 Task: Log work in the project WorkWave for the issue 'Integrate a new marketing analytics tool into an existing marketing campaign to improve data-driven decision making' spent time as '2w 2d 2h 12m' and remaining time as '2w 2d 12h 27m' and move to top of backlog. Now add the issue to the epic 'Cloud Infrastructure as Code (IaC) Implementation'.
Action: Mouse moved to (815, 301)
Screenshot: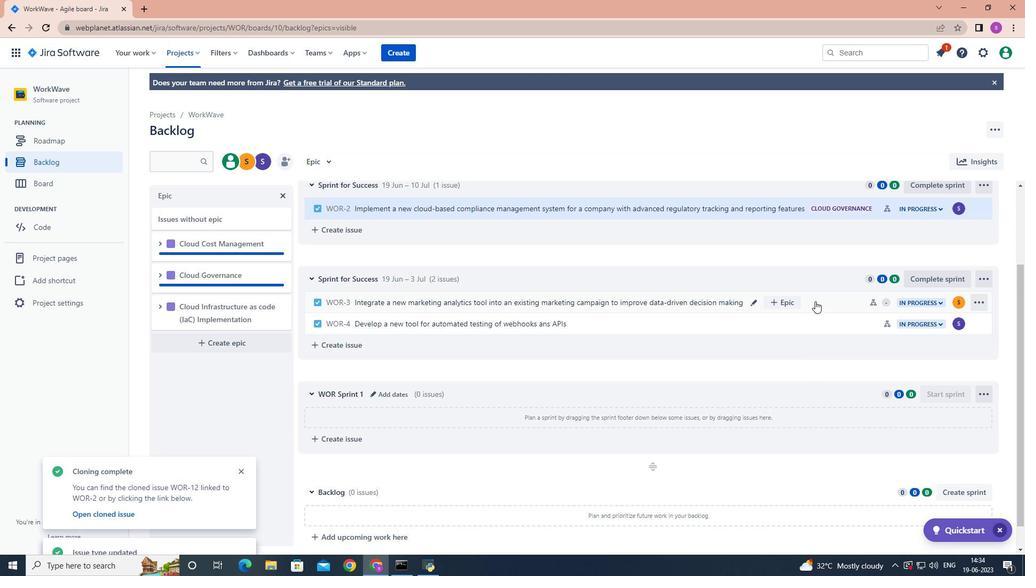 
Action: Mouse pressed left at (815, 301)
Screenshot: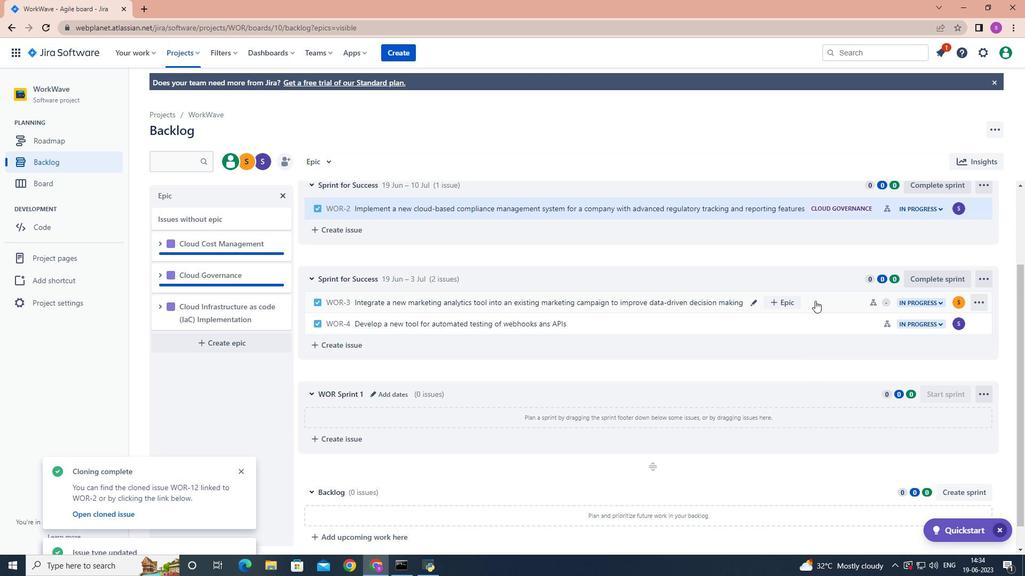 
Action: Mouse moved to (983, 193)
Screenshot: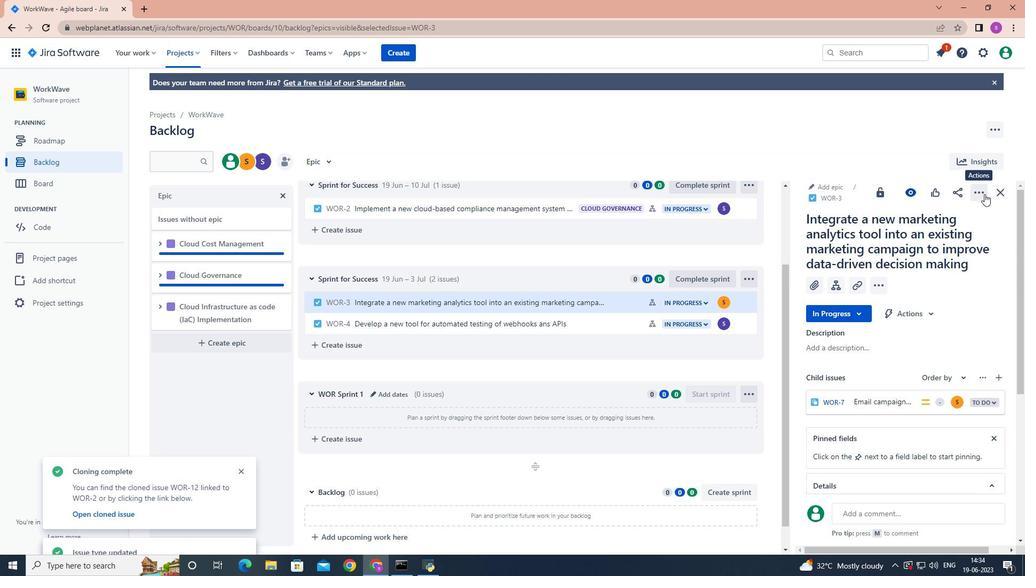 
Action: Mouse pressed left at (983, 193)
Screenshot: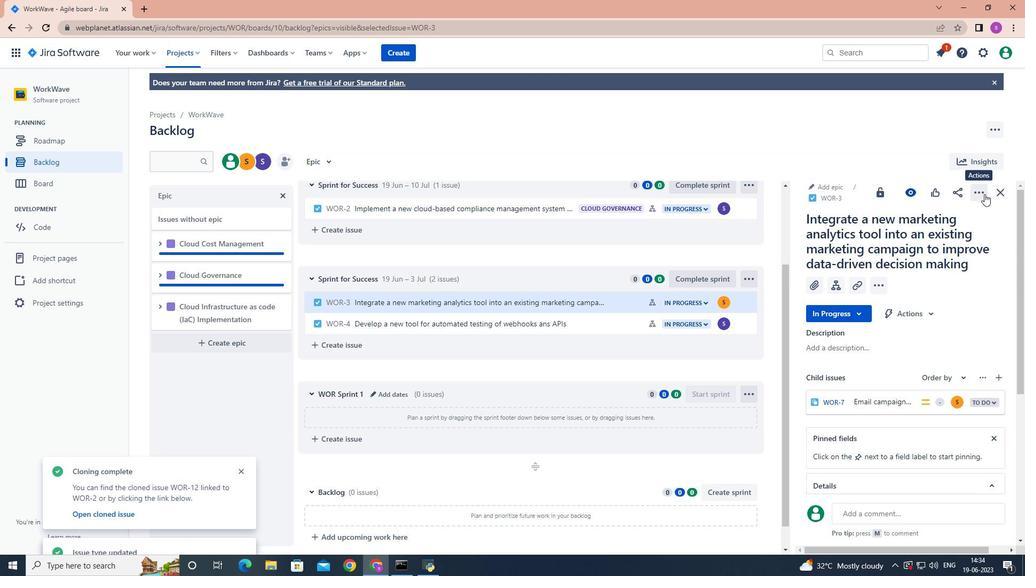 
Action: Mouse moved to (954, 224)
Screenshot: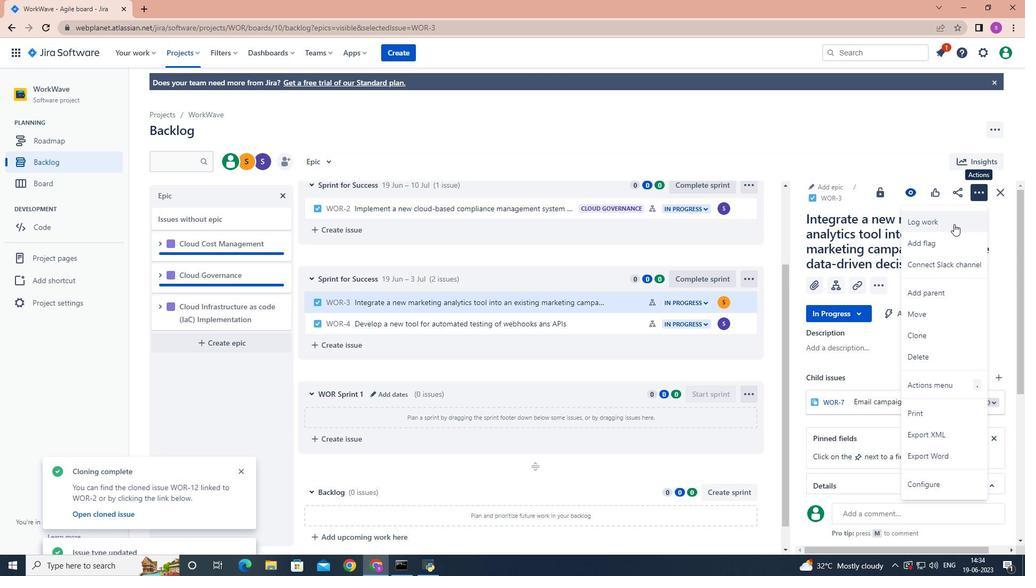 
Action: Mouse pressed left at (954, 224)
Screenshot: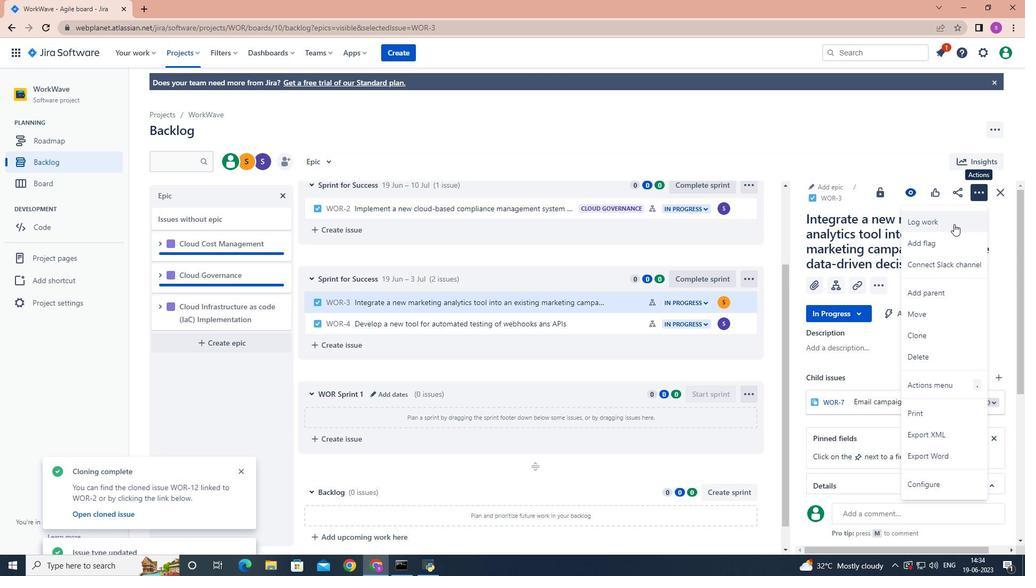 
Action: Mouse moved to (950, 224)
Screenshot: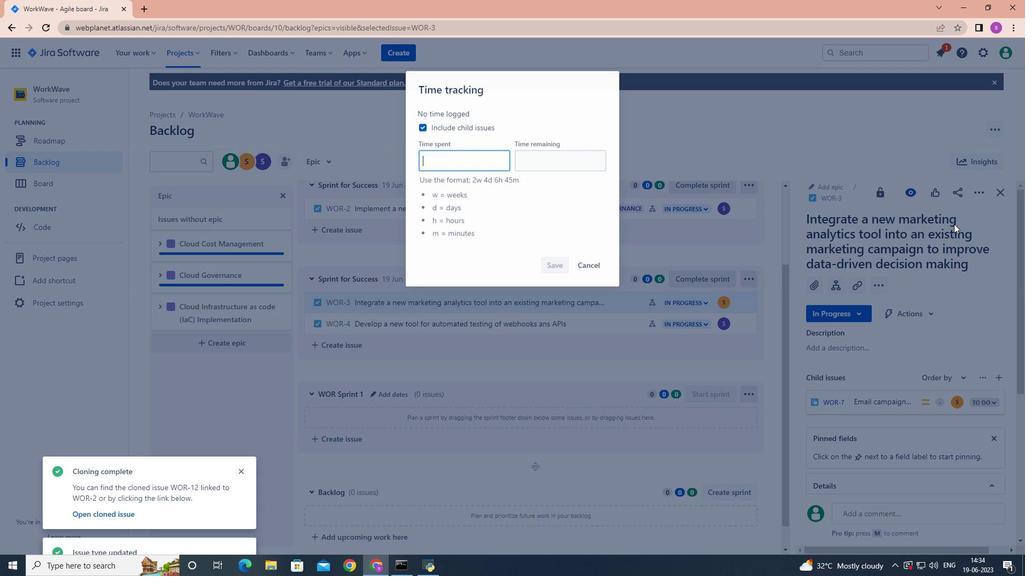 
Action: Key pressed 2w<Key.space>2d<Key.space>2h<Key.space>12m
Screenshot: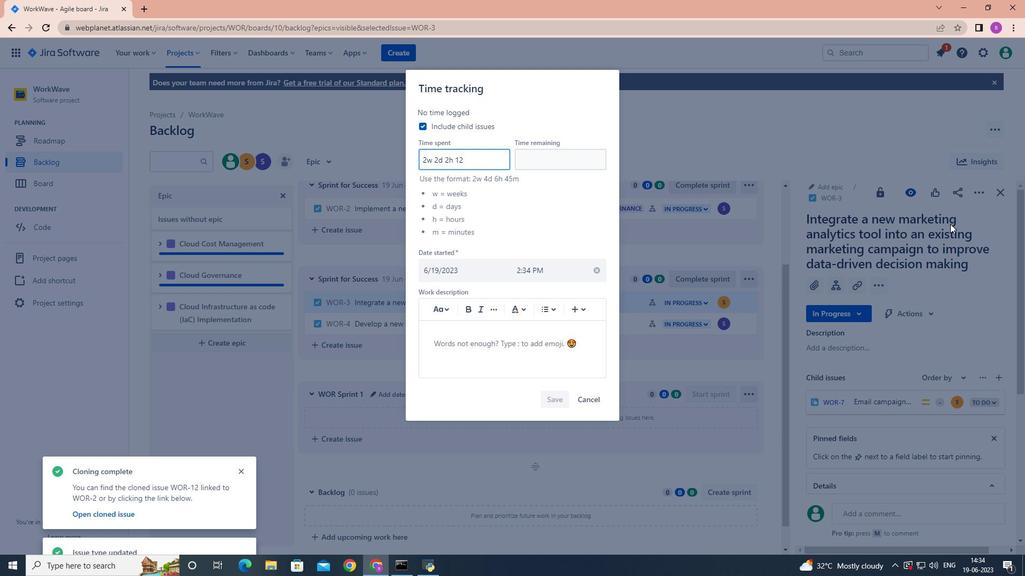 
Action: Mouse moved to (530, 159)
Screenshot: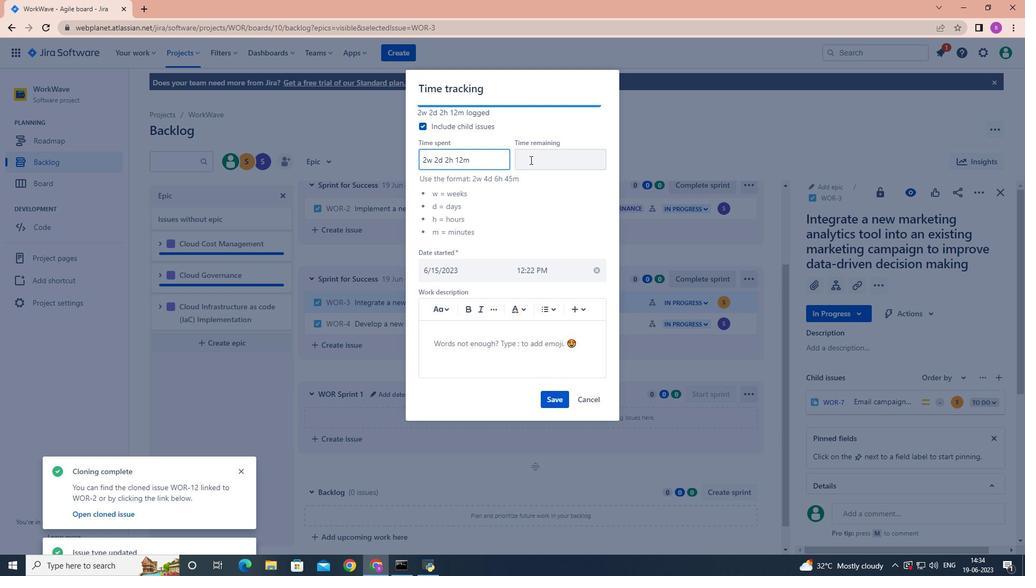 
Action: Mouse pressed left at (530, 159)
Screenshot: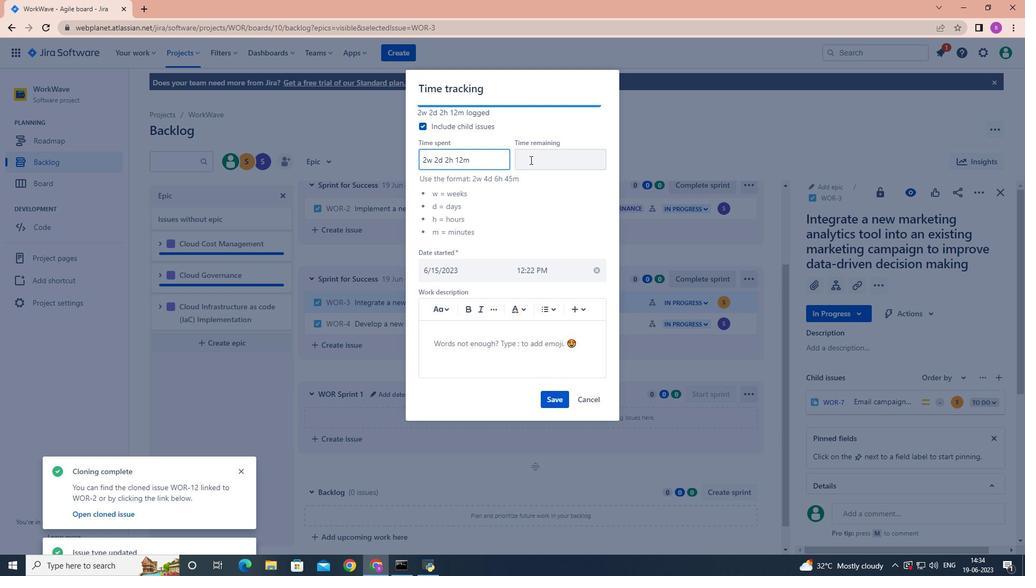 
Action: Key pressed 2w<Key.space>2d<Key.space>12h<Key.space>27m
Screenshot: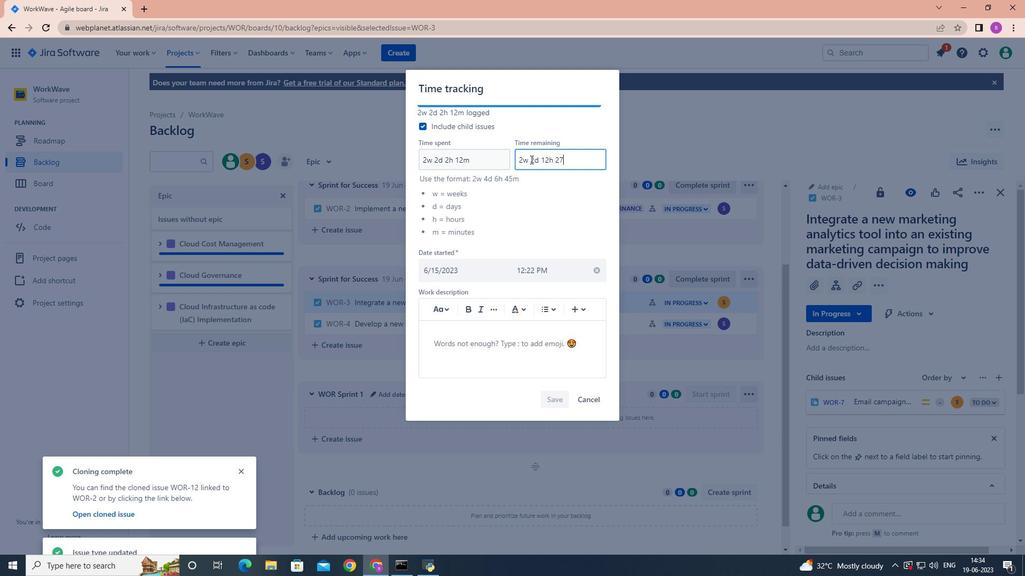 
Action: Mouse moved to (546, 400)
Screenshot: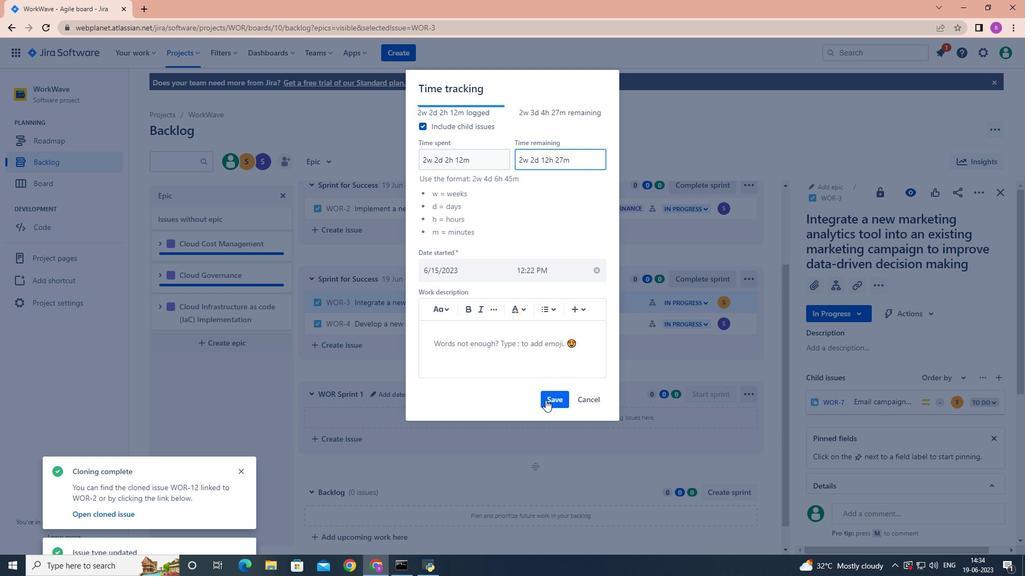 
Action: Mouse pressed left at (546, 400)
Screenshot: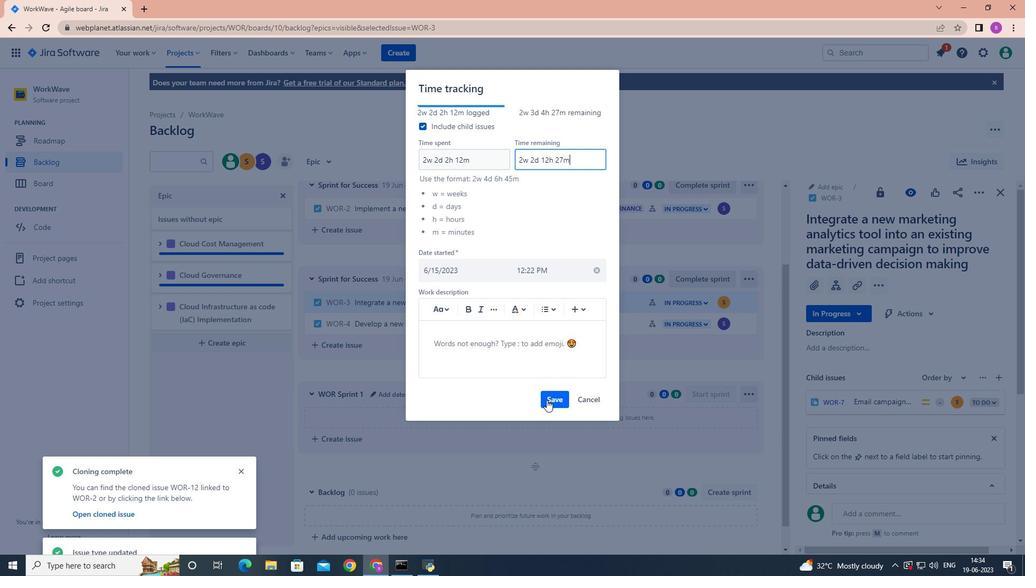 
Action: Mouse moved to (744, 301)
Screenshot: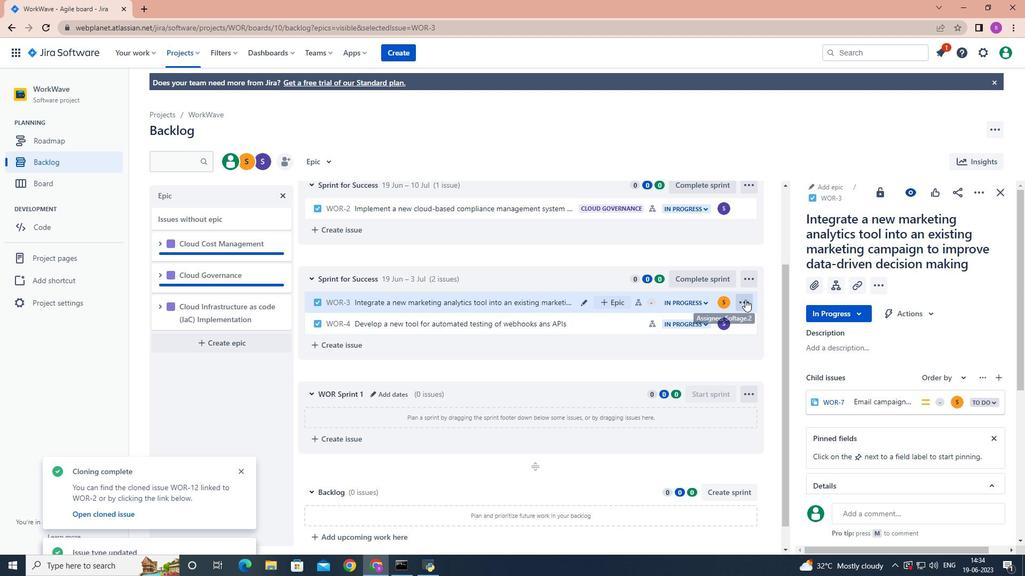 
Action: Mouse pressed left at (744, 301)
Screenshot: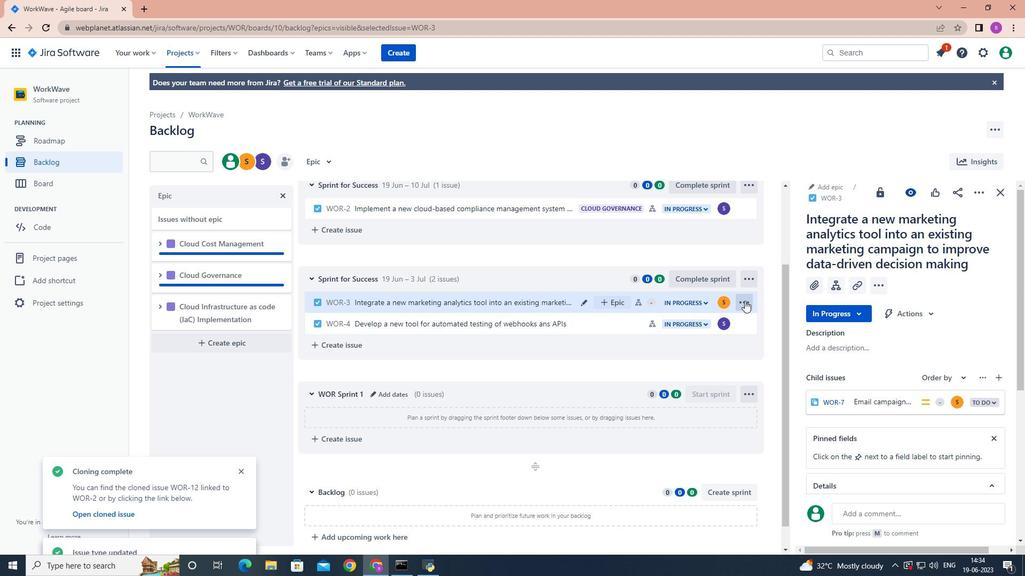 
Action: Mouse moved to (721, 492)
Screenshot: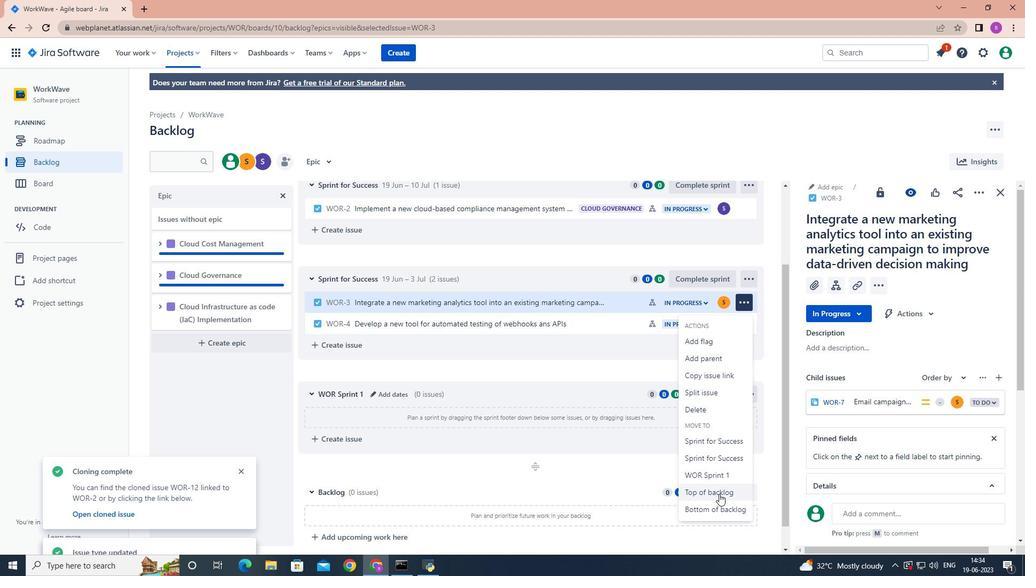 
Action: Mouse pressed left at (721, 492)
Screenshot: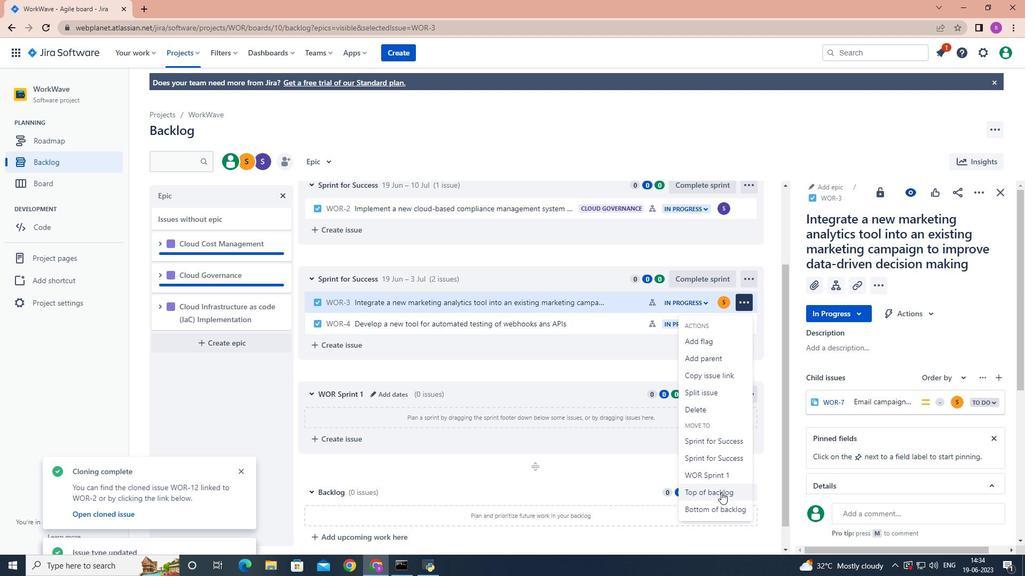
Action: Mouse moved to (548, 174)
Screenshot: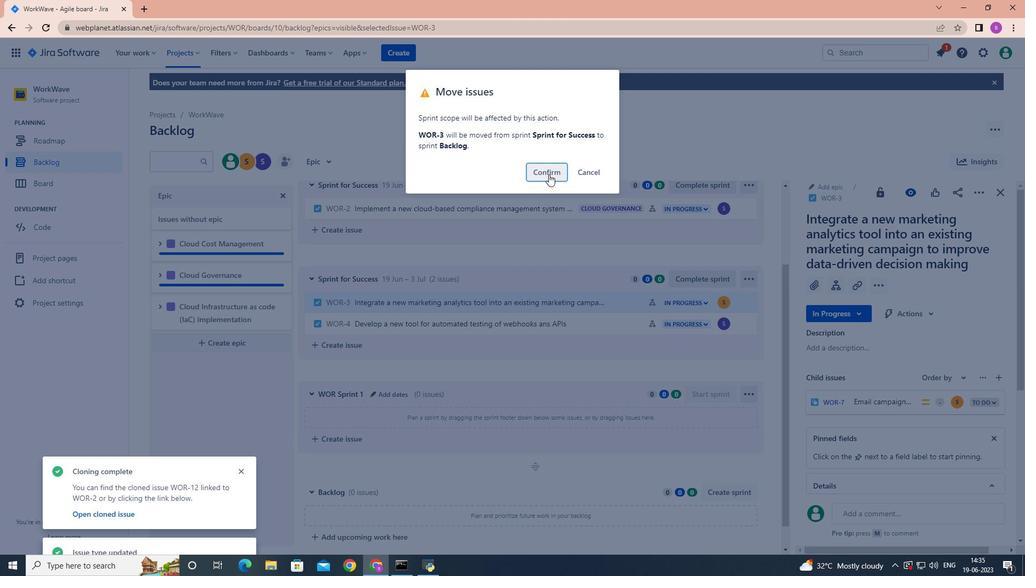 
Action: Mouse pressed left at (548, 174)
Screenshot: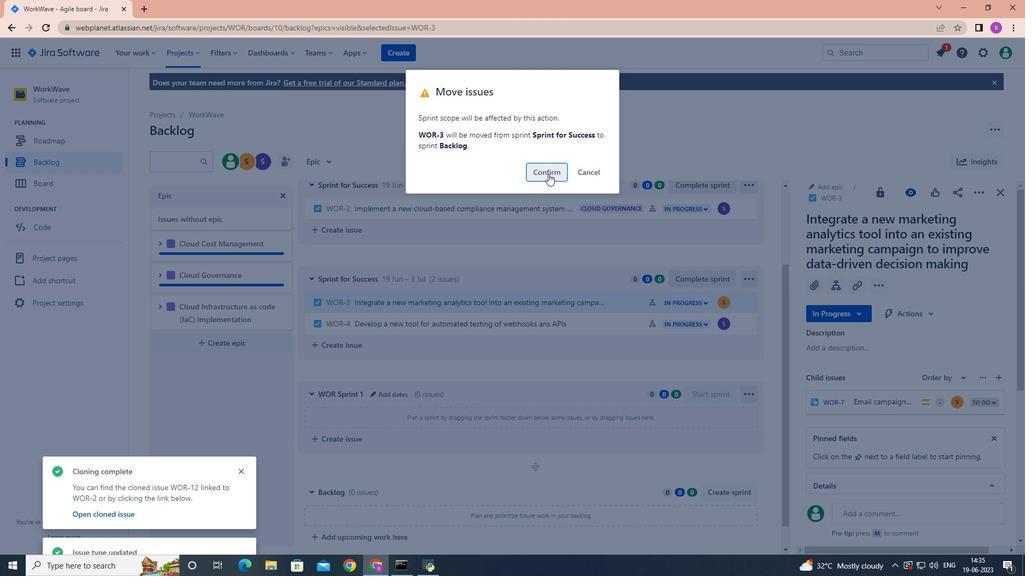 
Action: Mouse moved to (619, 496)
Screenshot: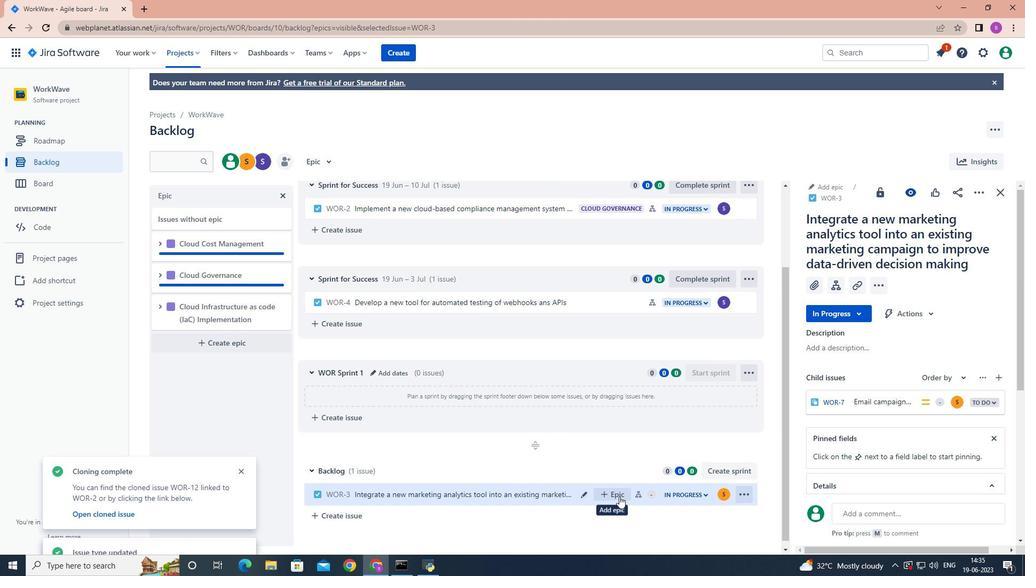 
Action: Mouse pressed left at (619, 496)
Screenshot: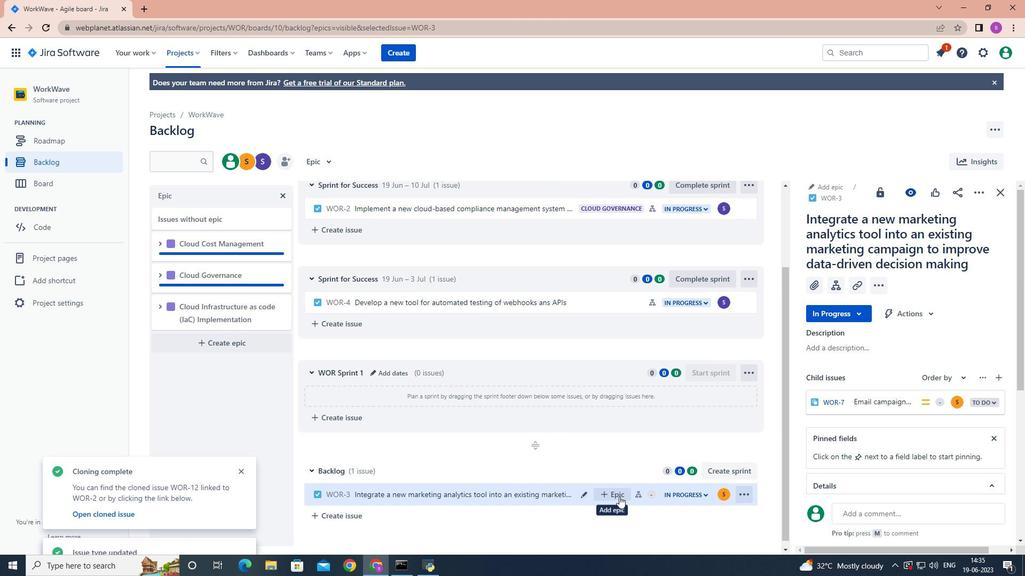 
Action: Mouse moved to (712, 532)
Screenshot: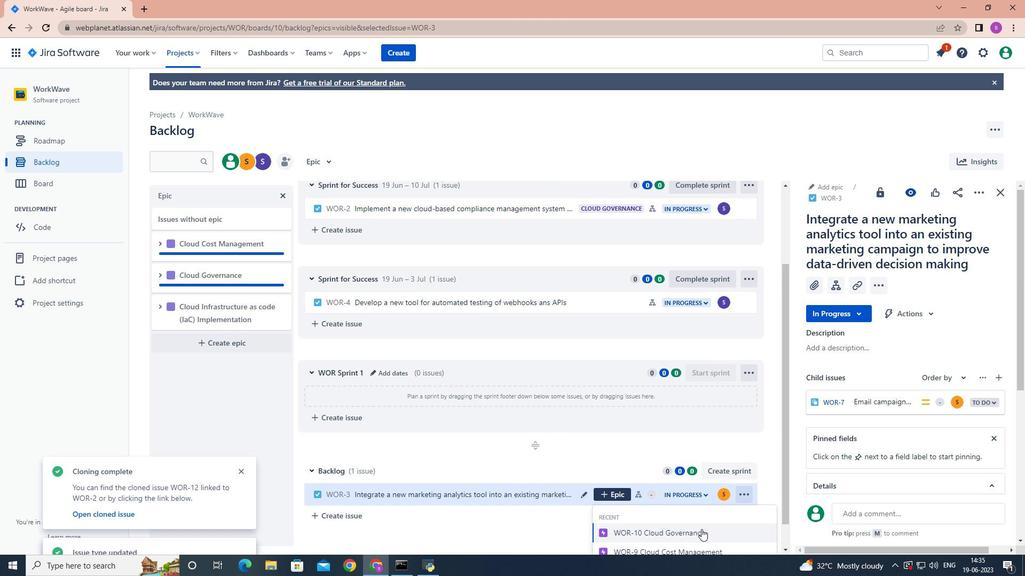 
Action: Mouse scrolled (712, 532) with delta (0, 0)
Screenshot: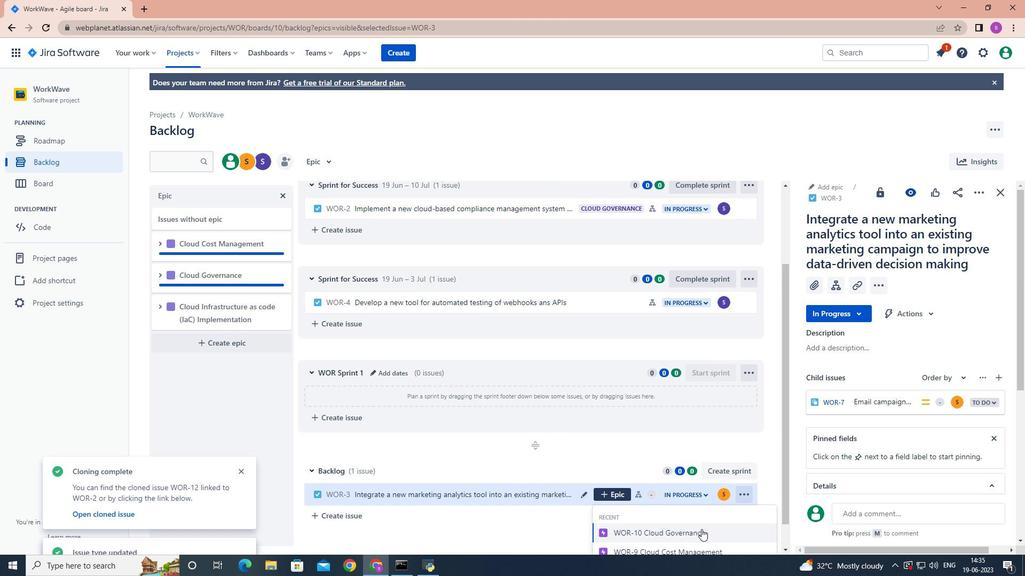
Action: Mouse moved to (730, 535)
Screenshot: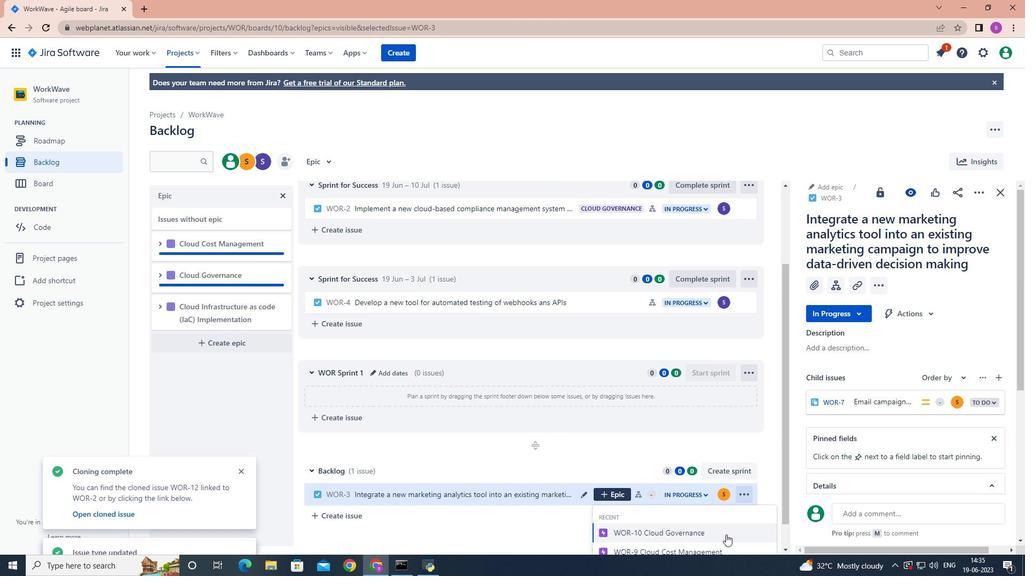
Action: Mouse scrolled (730, 534) with delta (0, 0)
Screenshot: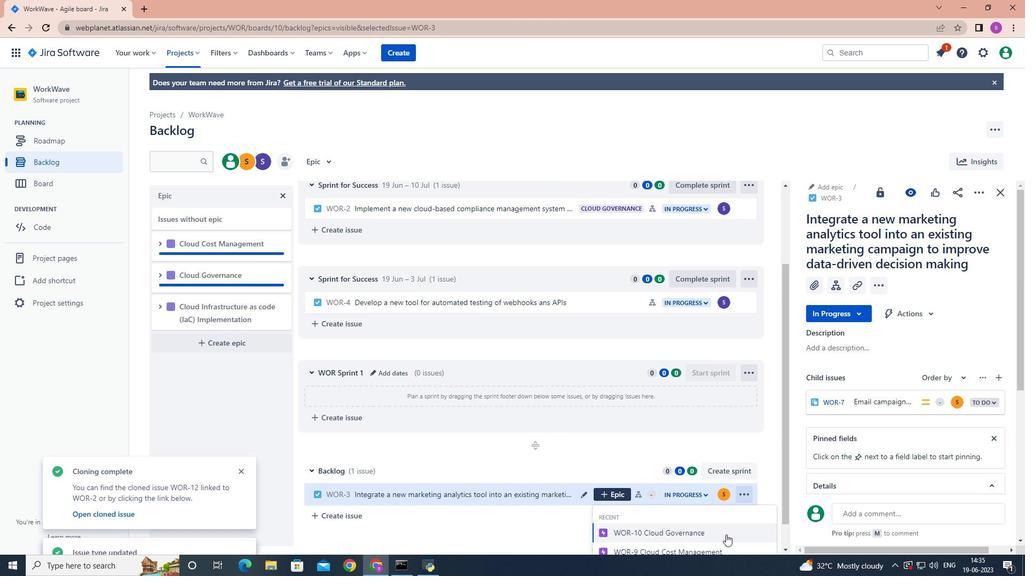 
Action: Mouse moved to (734, 535)
Screenshot: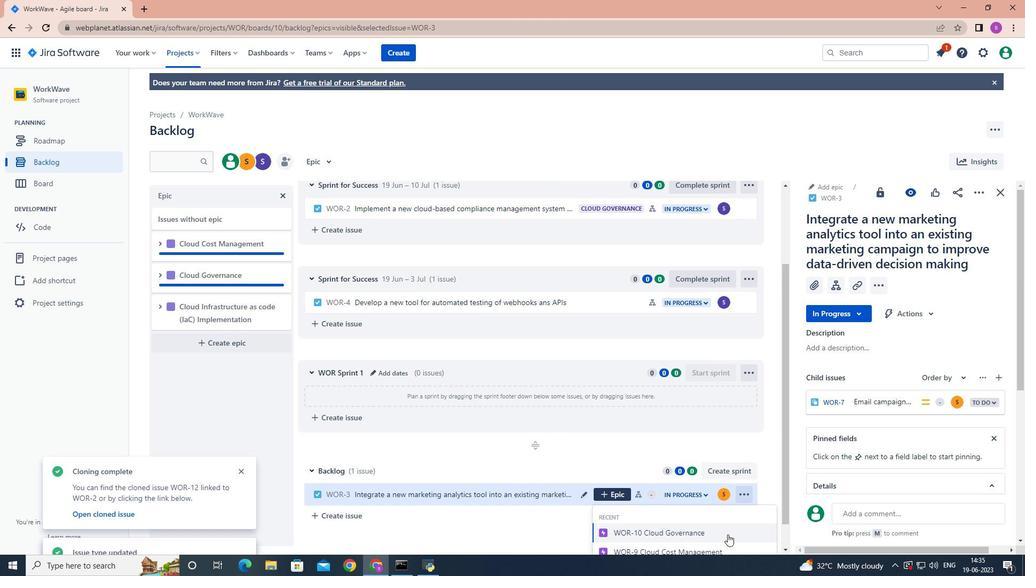 
Action: Mouse scrolled (734, 535) with delta (0, 0)
Screenshot: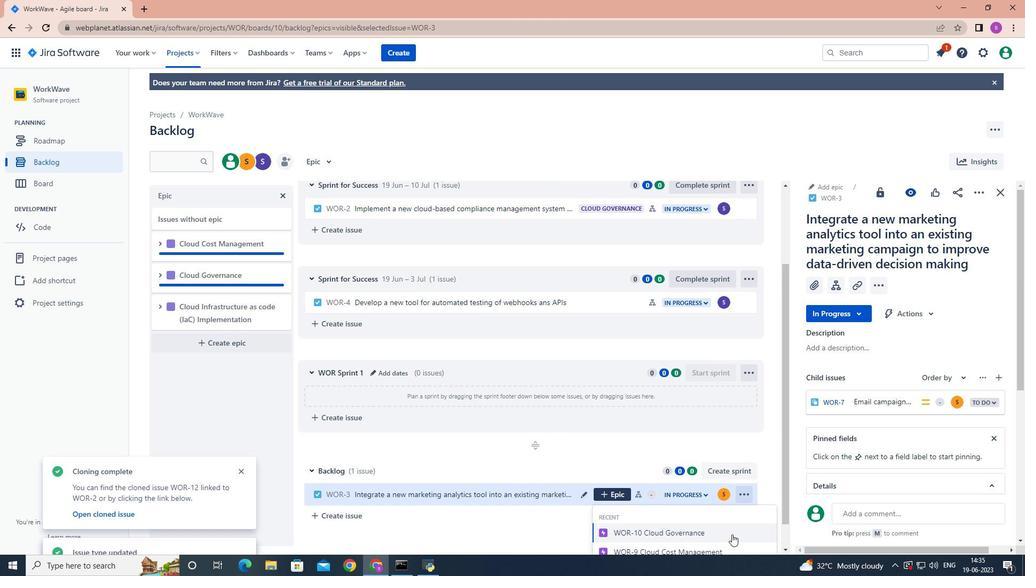 
Action: Mouse moved to (782, 535)
Screenshot: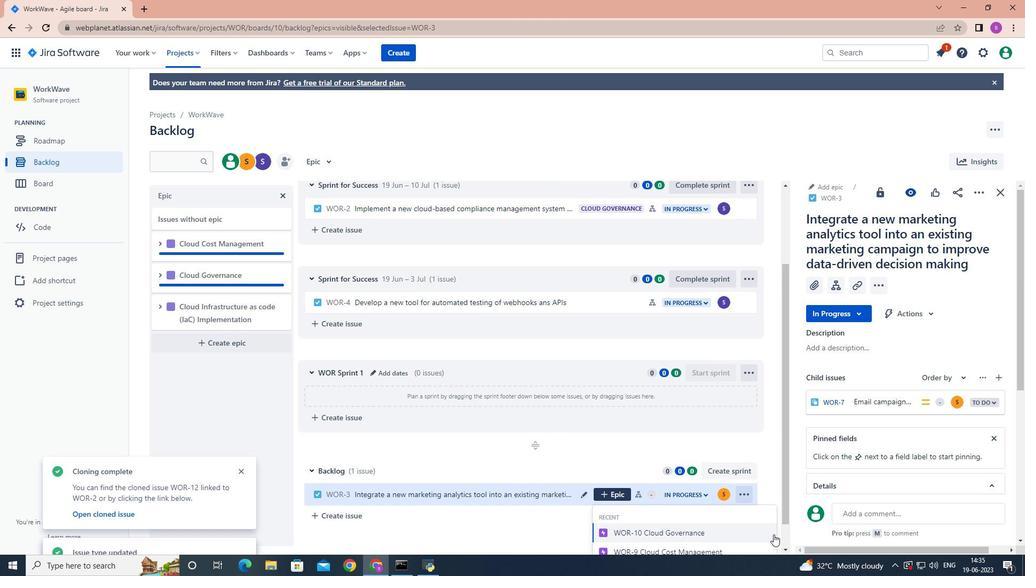 
Action: Mouse scrolled (782, 534) with delta (0, 0)
Screenshot: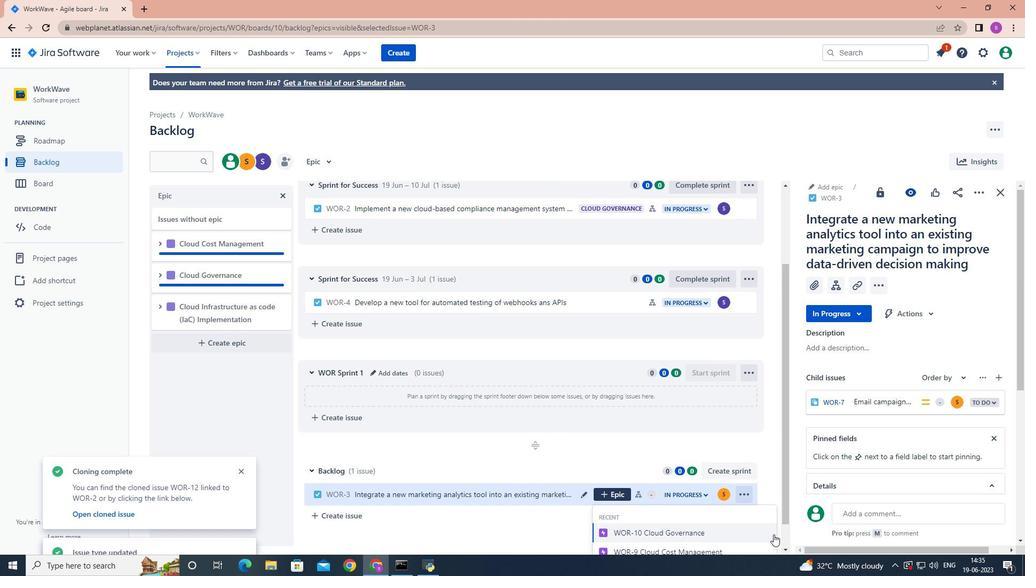 
Action: Mouse scrolled (782, 534) with delta (0, 0)
Screenshot: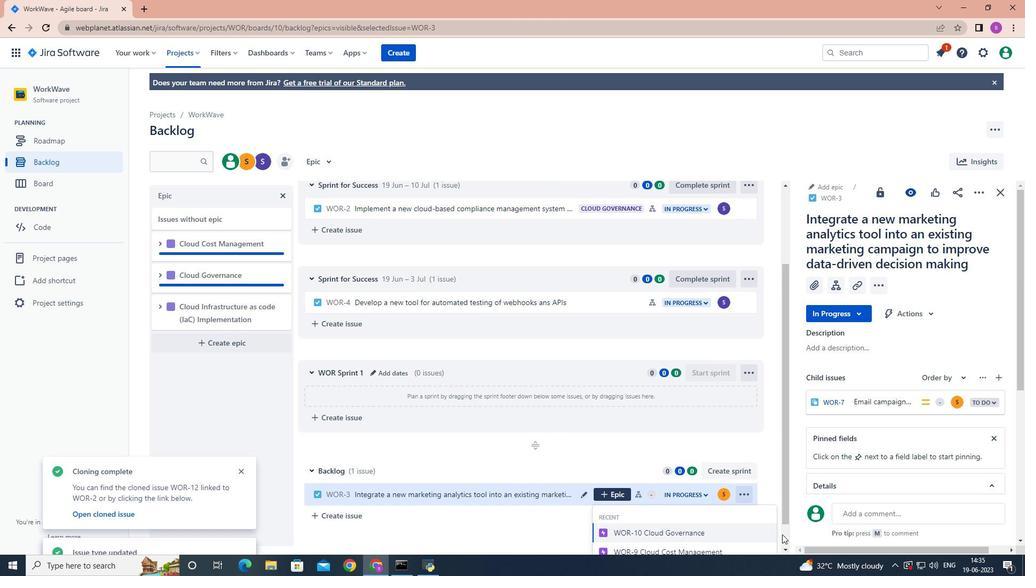 
Action: Mouse moved to (781, 535)
Screenshot: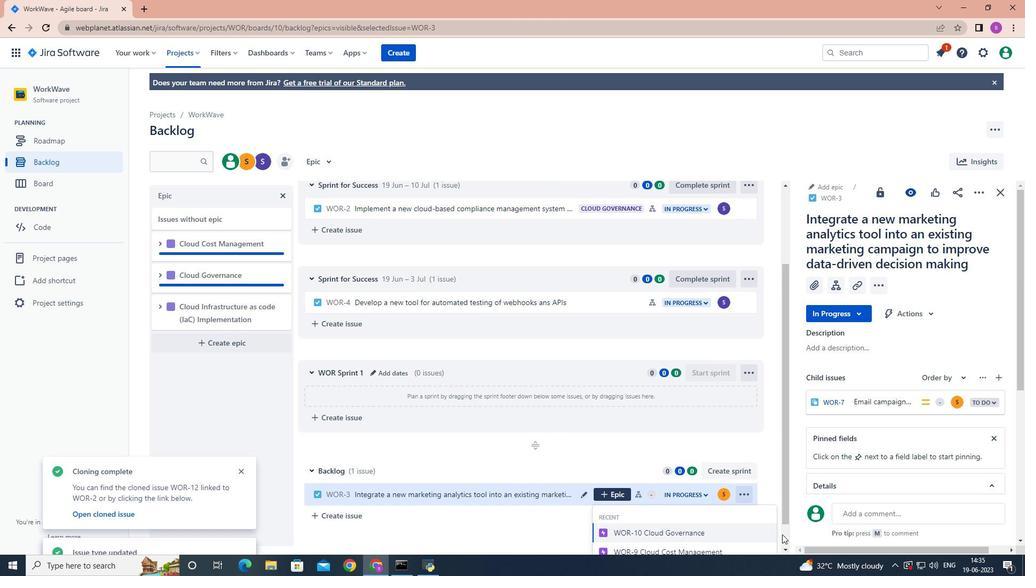 
Action: Mouse scrolled (781, 534) with delta (0, 0)
Screenshot: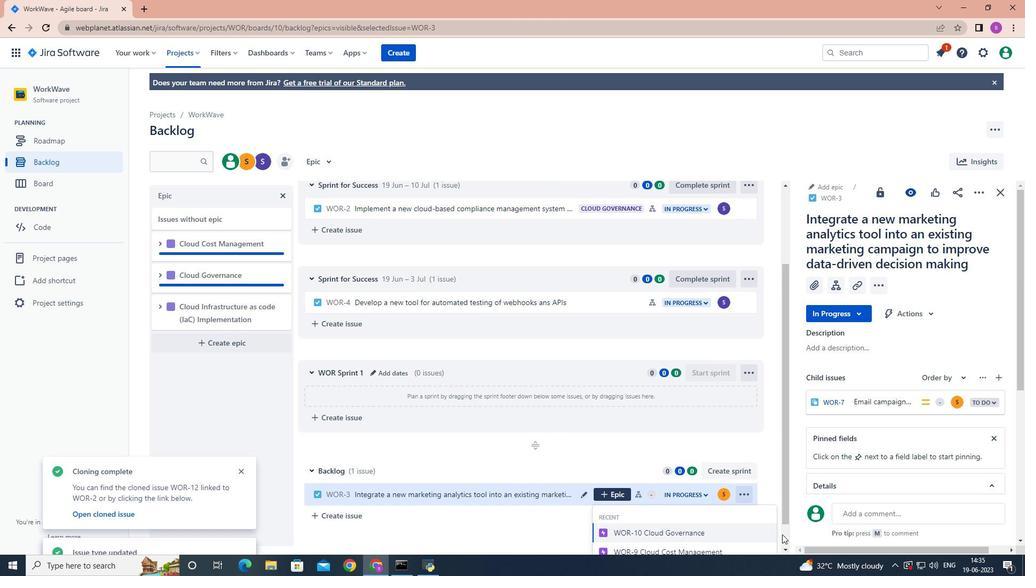 
Action: Mouse moved to (781, 535)
Screenshot: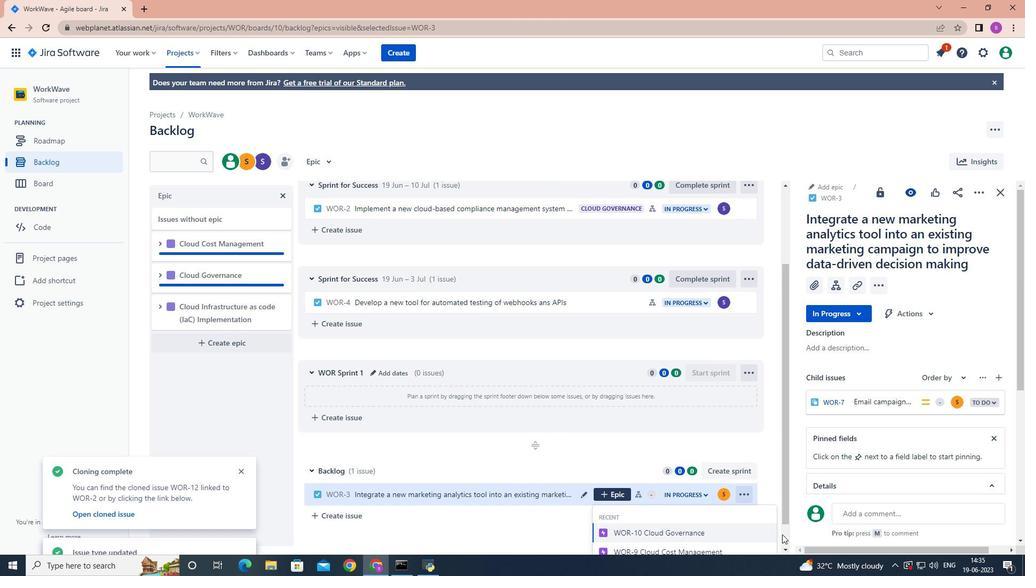
Action: Mouse scrolled (781, 534) with delta (0, 0)
Screenshot: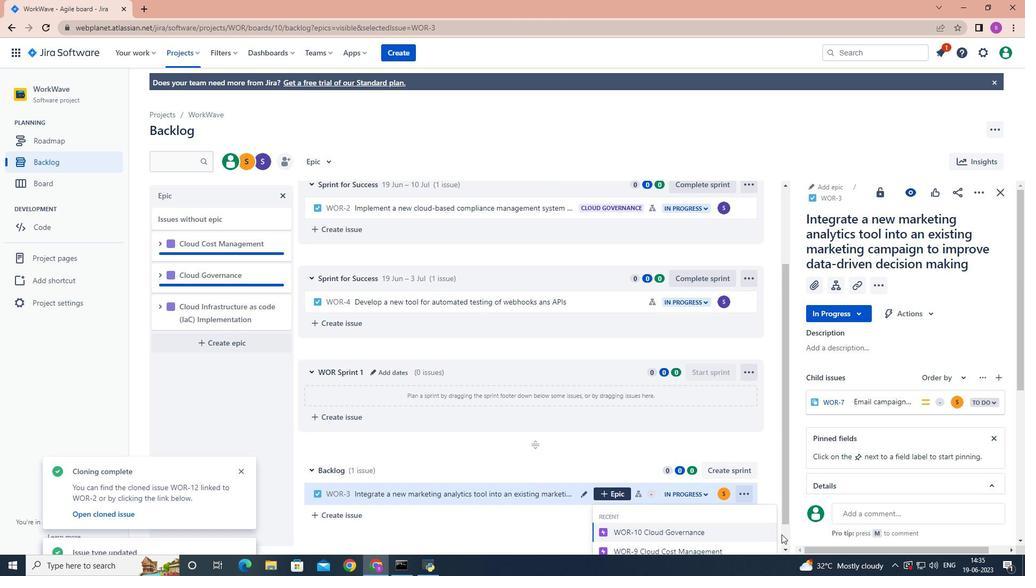
Action: Mouse moved to (781, 535)
Screenshot: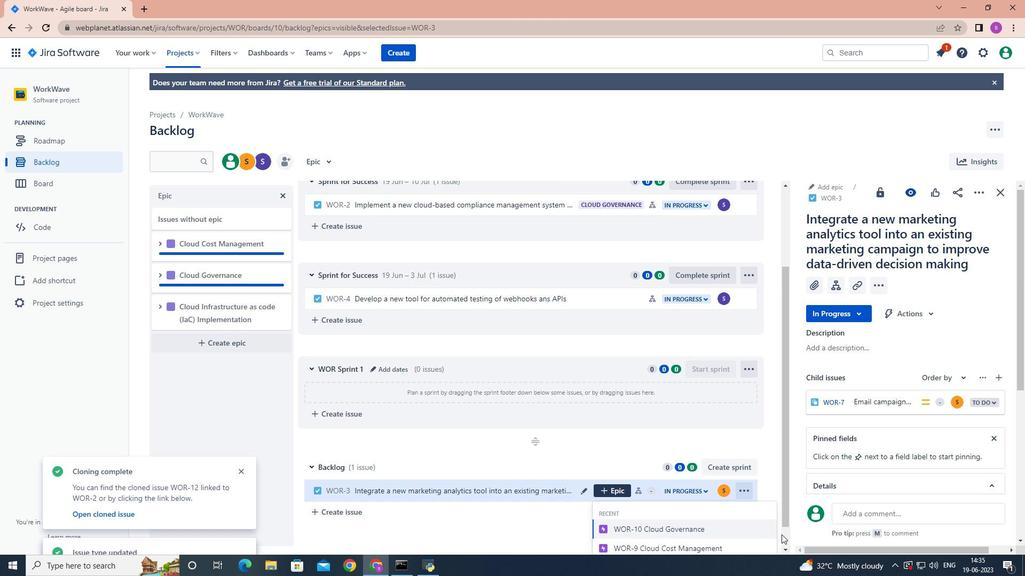 
Action: Mouse scrolled (781, 534) with delta (0, 0)
Screenshot: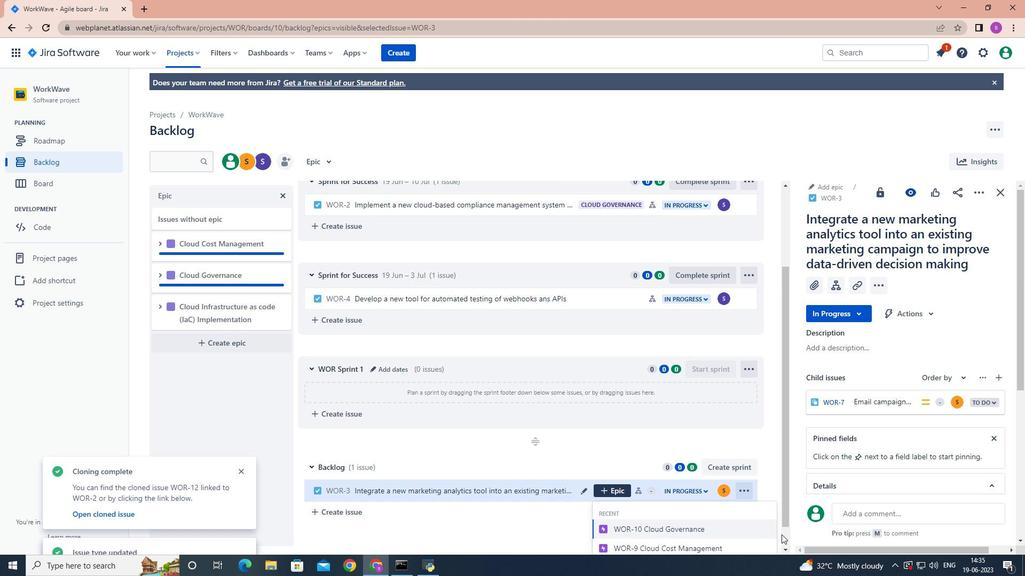 
Action: Mouse moved to (703, 538)
Screenshot: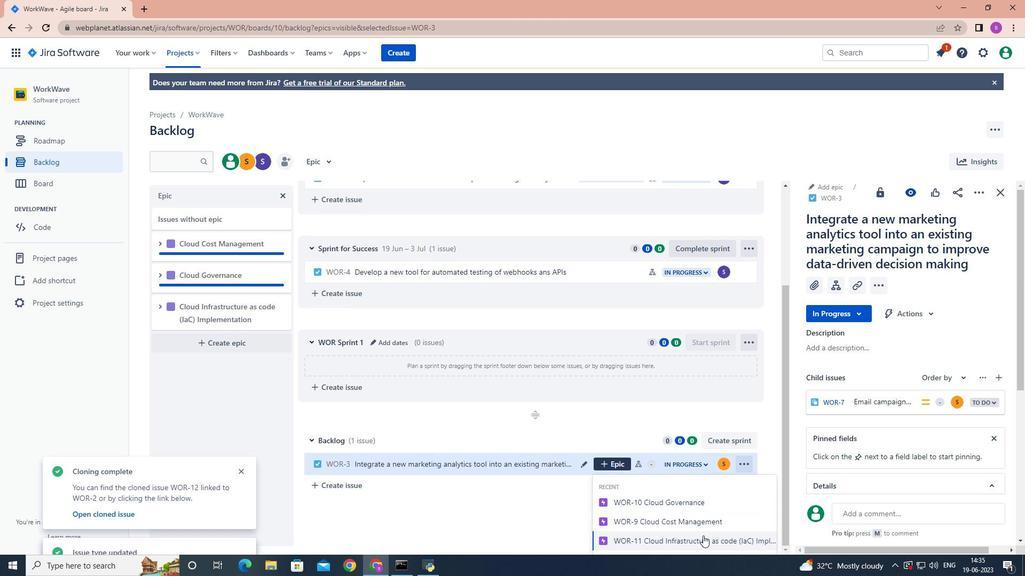 
Action: Mouse pressed left at (703, 538)
Screenshot: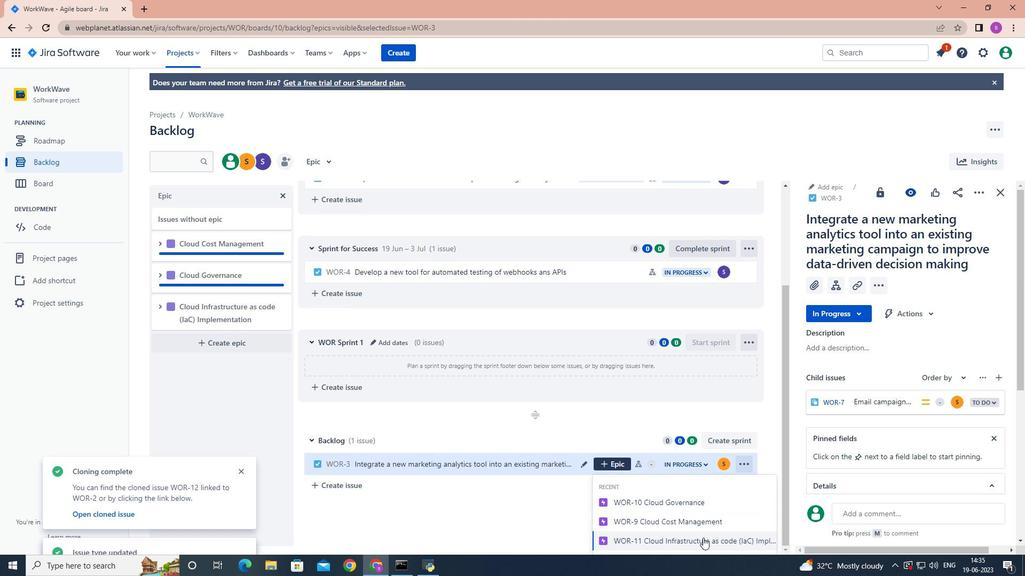 
Action: Mouse moved to (620, 521)
Screenshot: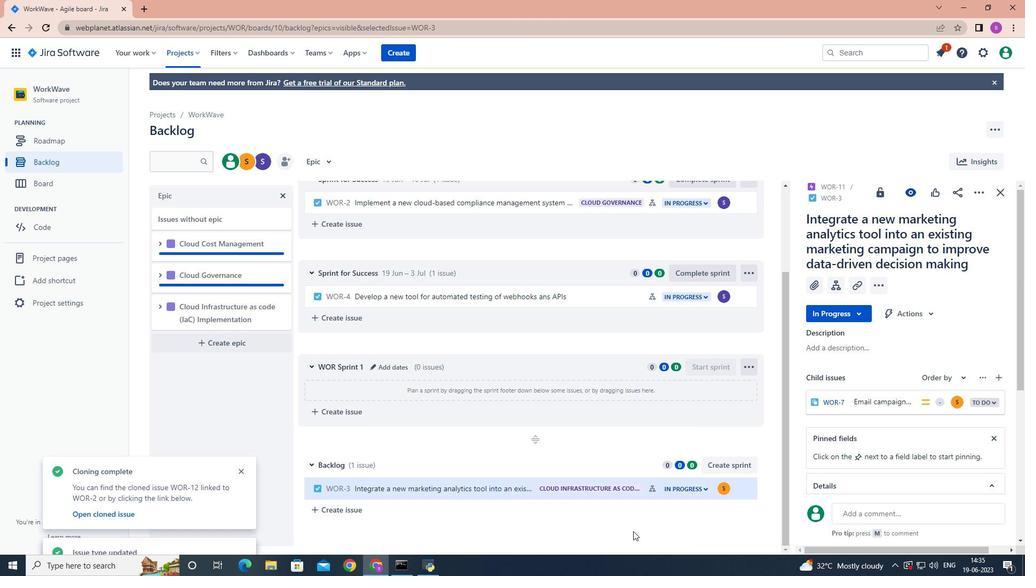 
